 Task: Add Attachment from computer to Card Card0000000153 in Board Board0000000039 in Workspace WS0000000013 in Trello. Add Cover Purple to Card Card0000000153 in Board Board0000000039 in Workspace WS0000000013 in Trello. Add "Move Card To …" Button titled Button0000000153 to "top" of the list "To Do" to Card Card0000000153 in Board Board0000000039 in Workspace WS0000000013 in Trello. Add Description DS0000000153 to Card Card0000000153 in Board Board0000000039 in Workspace WS0000000013 in Trello. Add Comment CM0000000153 to Card Card0000000153 in Board Board0000000039 in Workspace WS0000000013 in Trello
Action: Mouse moved to (264, 209)
Screenshot: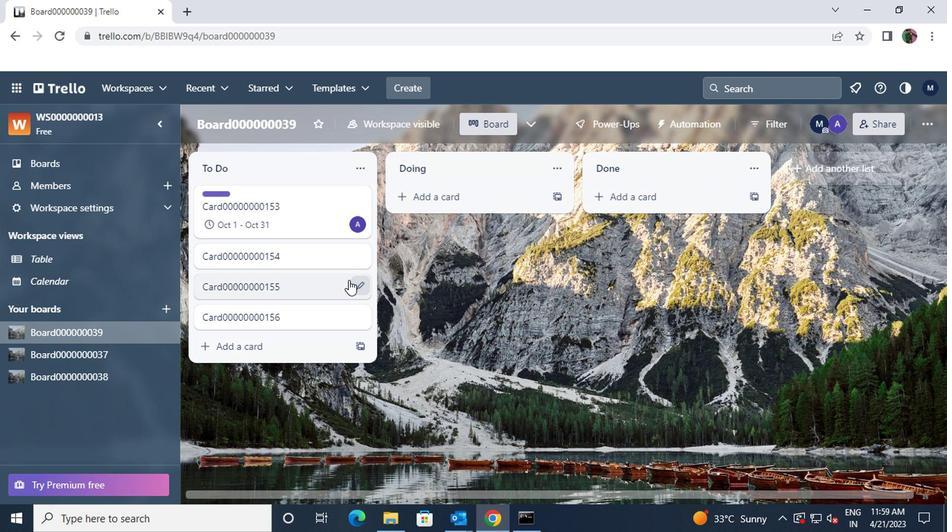 
Action: Mouse pressed left at (264, 209)
Screenshot: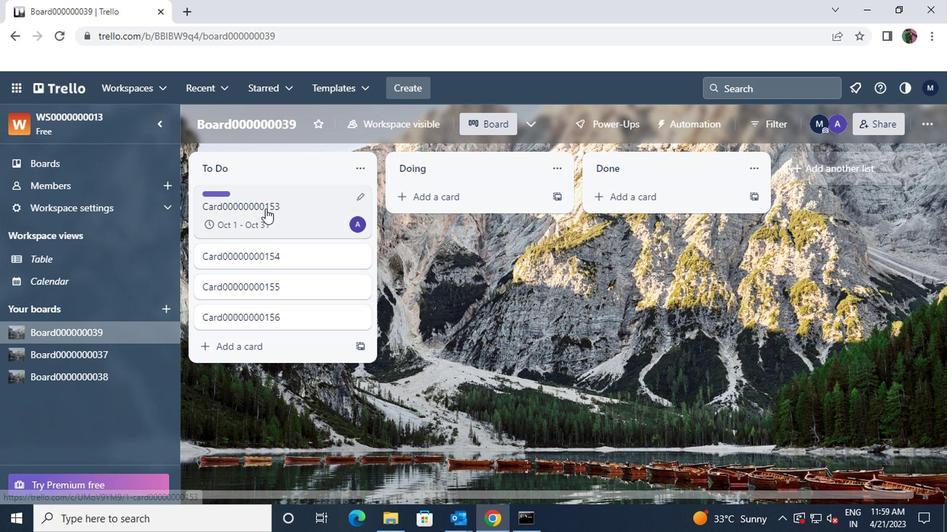 
Action: Mouse moved to (631, 308)
Screenshot: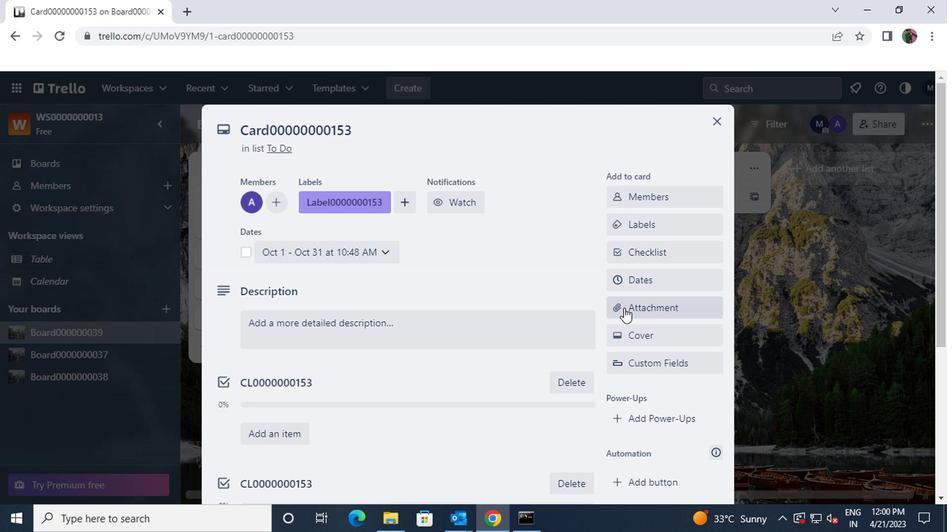 
Action: Mouse pressed left at (631, 308)
Screenshot: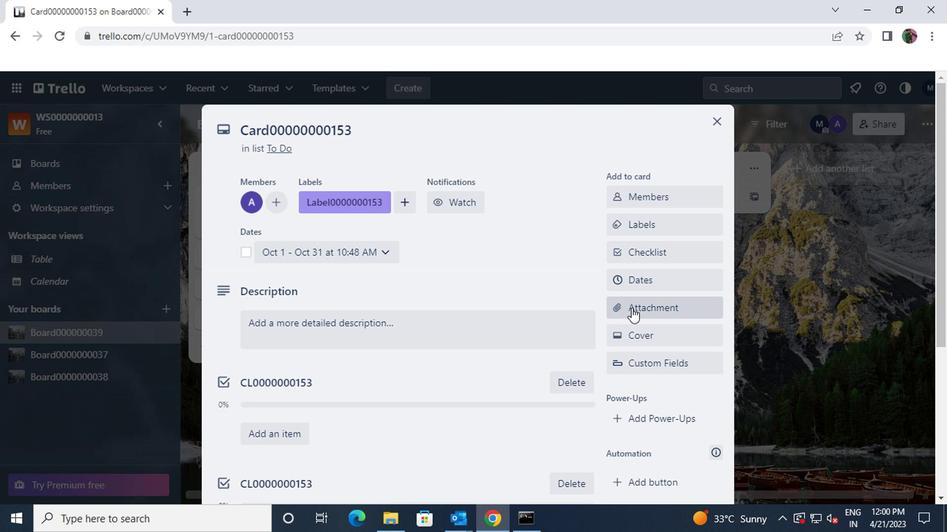 
Action: Mouse moved to (648, 148)
Screenshot: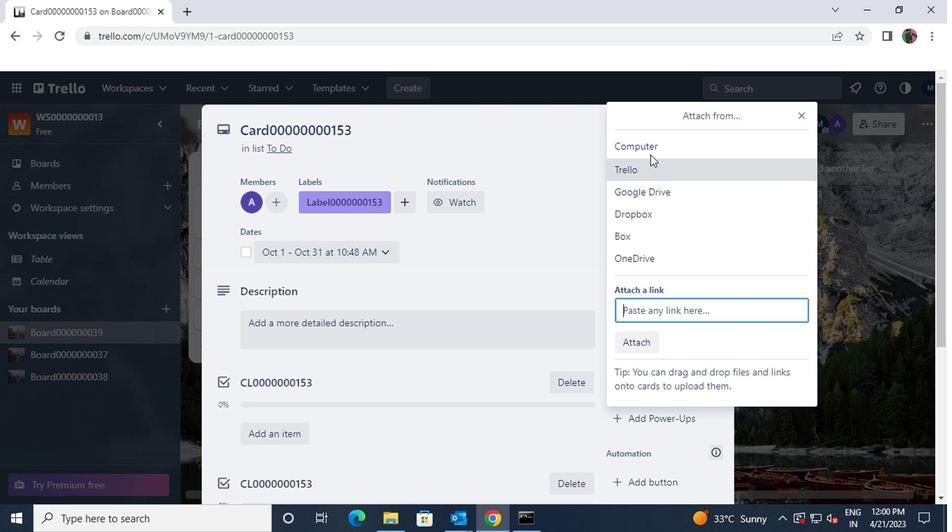 
Action: Mouse pressed left at (648, 148)
Screenshot: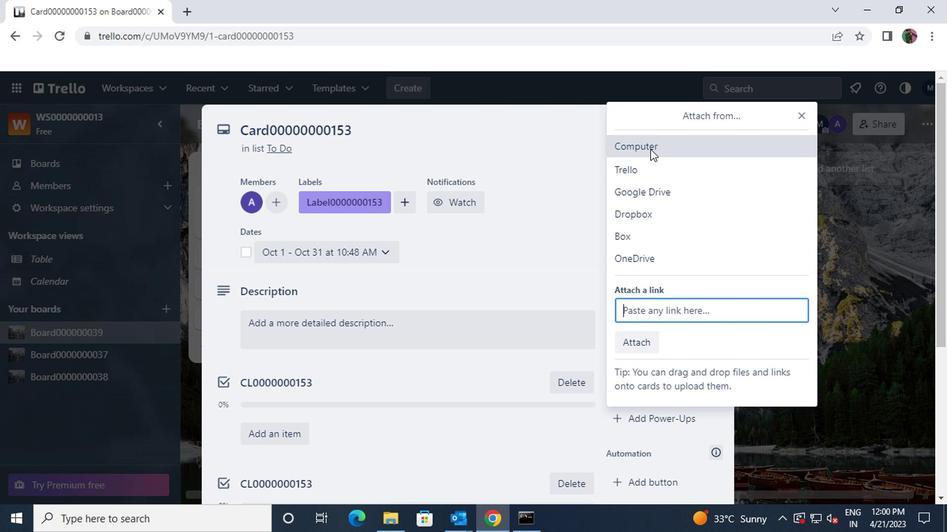 
Action: Mouse moved to (372, 107)
Screenshot: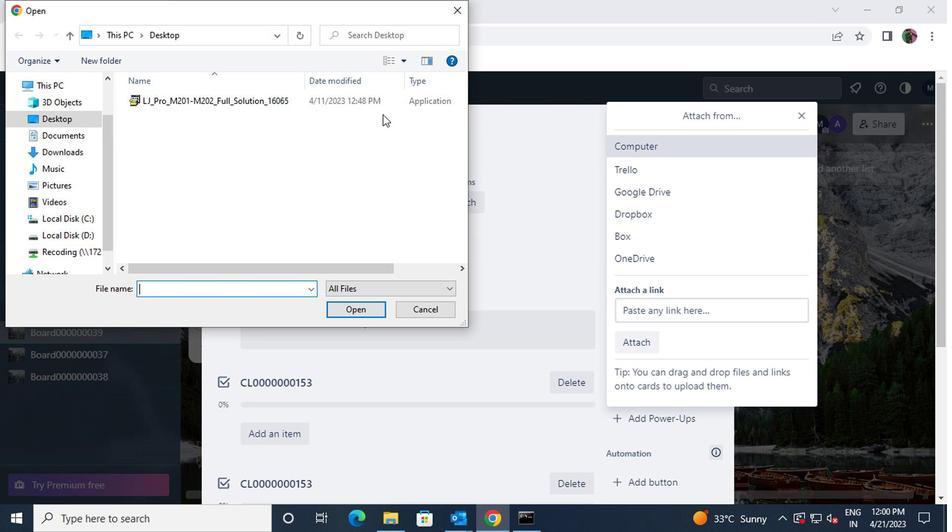 
Action: Mouse pressed left at (372, 107)
Screenshot: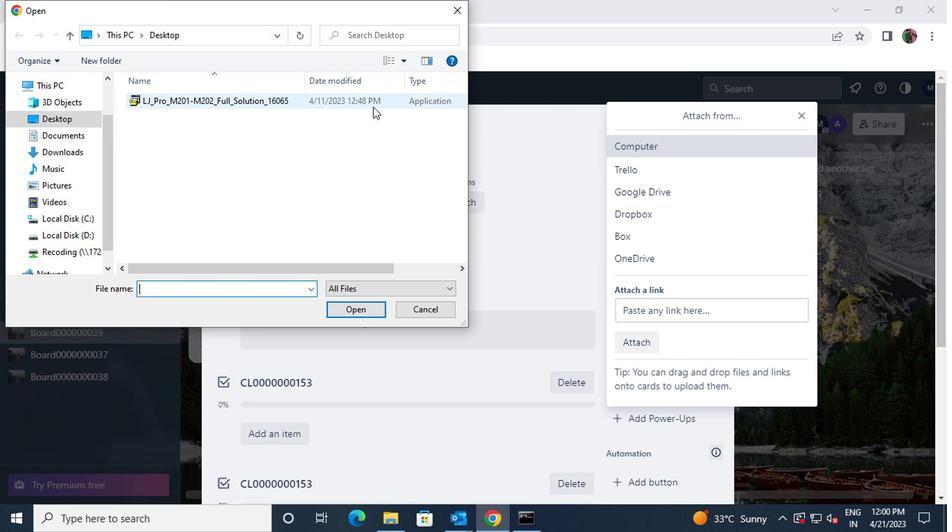 
Action: Mouse moved to (362, 313)
Screenshot: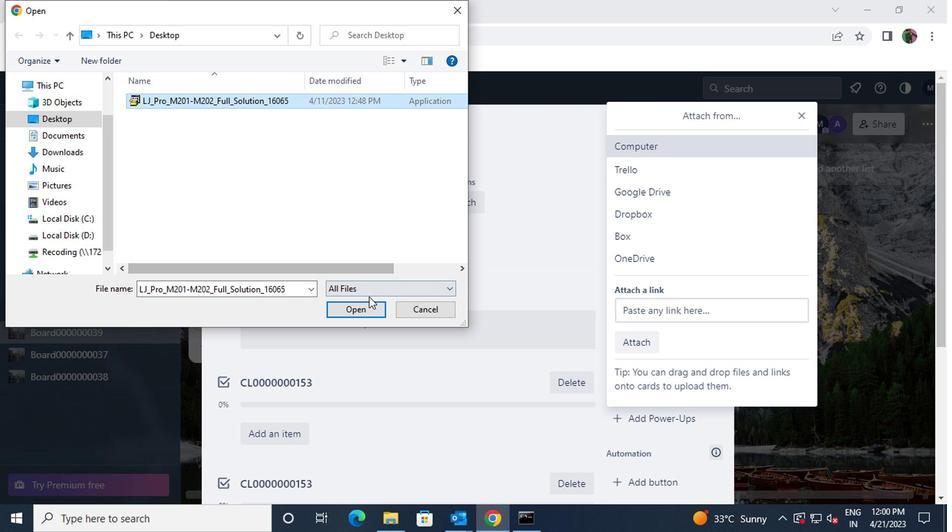 
Action: Mouse pressed left at (362, 313)
Screenshot: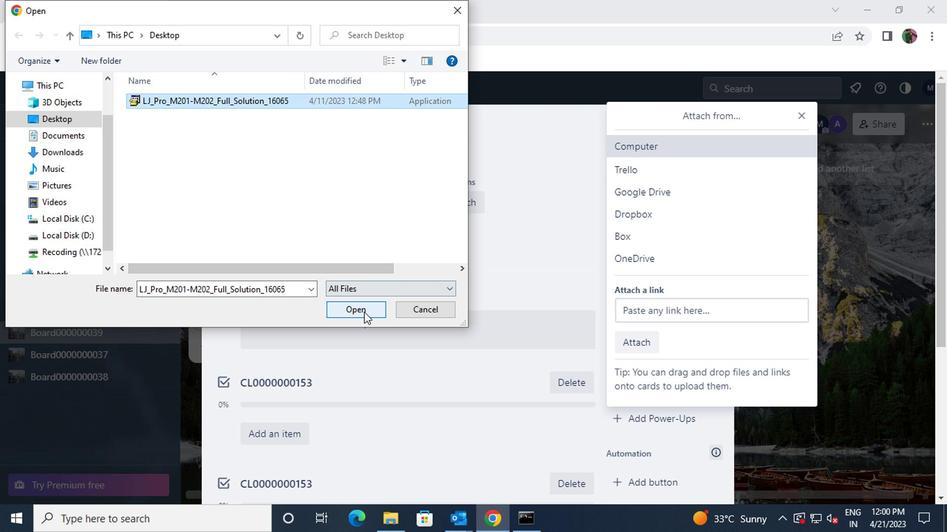 
Action: Mouse moved to (801, 113)
Screenshot: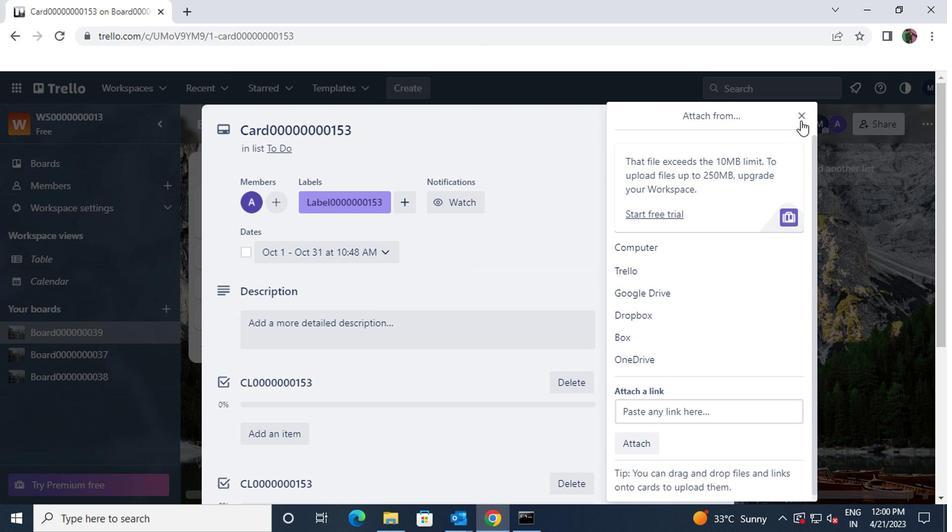 
Action: Mouse pressed left at (801, 113)
Screenshot: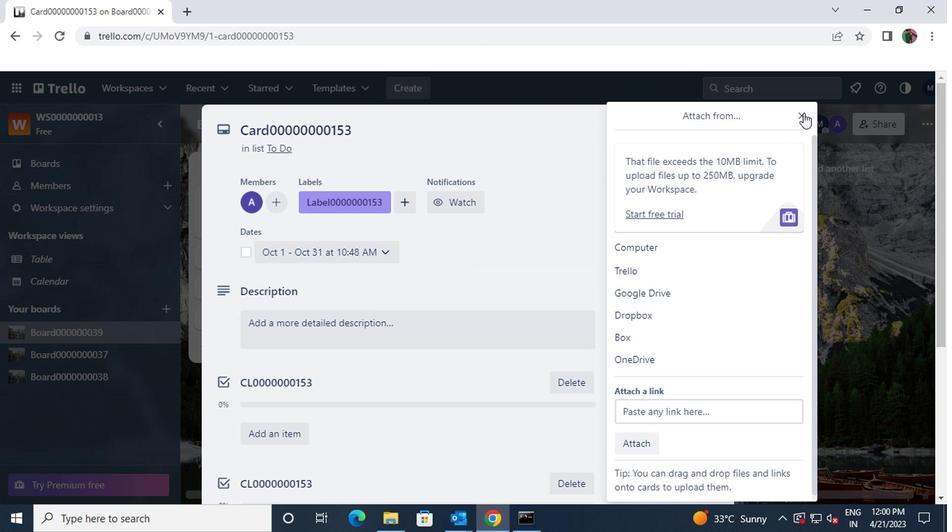 
Action: Mouse moved to (673, 336)
Screenshot: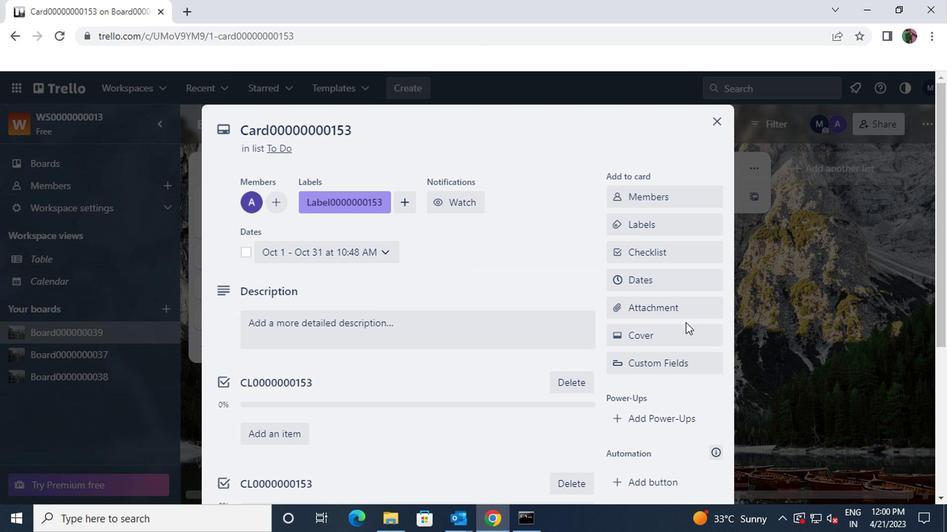 
Action: Mouse pressed left at (673, 336)
Screenshot: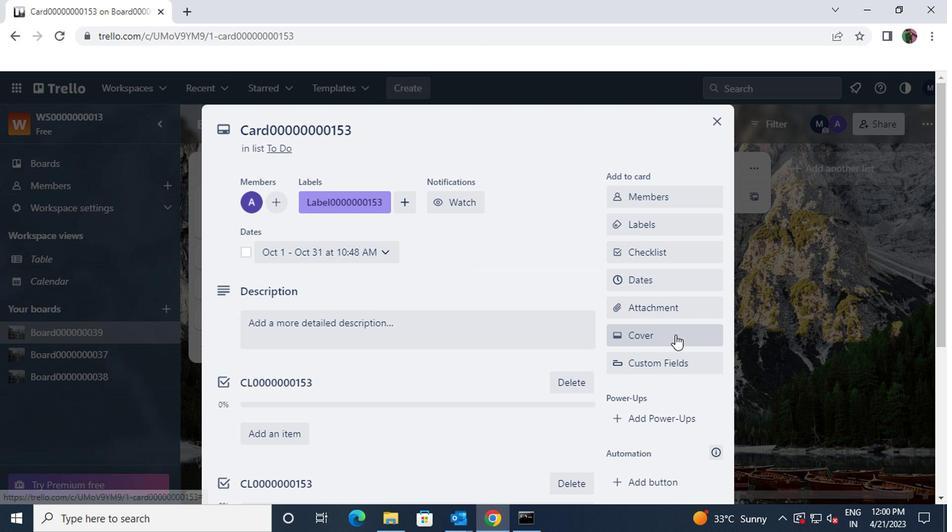 
Action: Mouse moved to (796, 244)
Screenshot: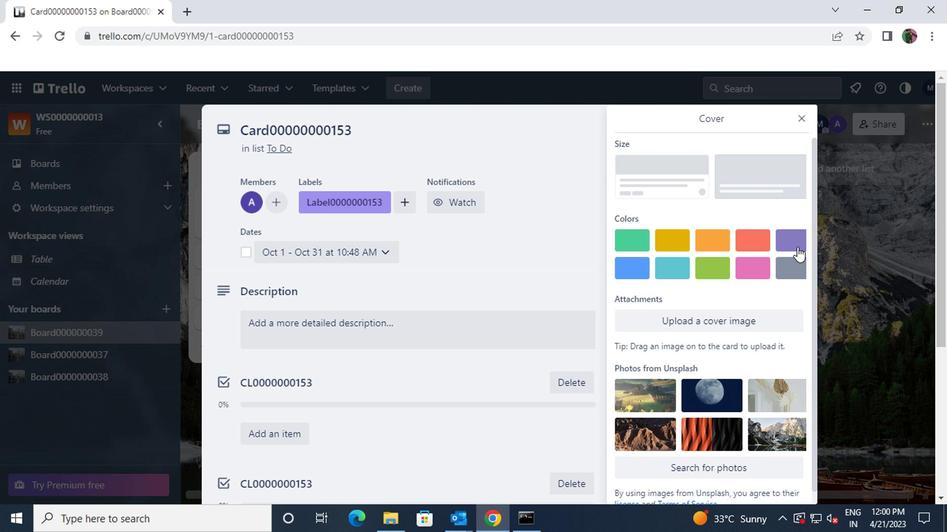 
Action: Mouse pressed left at (796, 244)
Screenshot: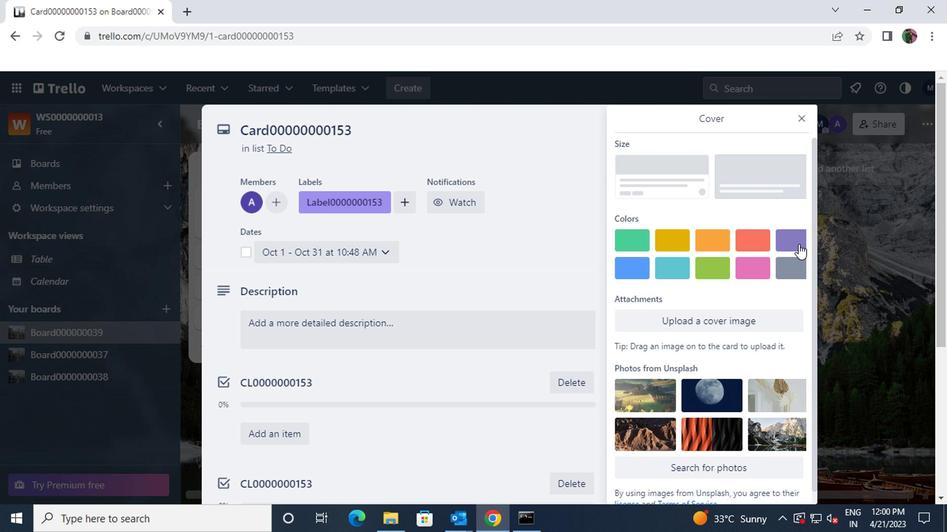 
Action: Mouse moved to (794, 119)
Screenshot: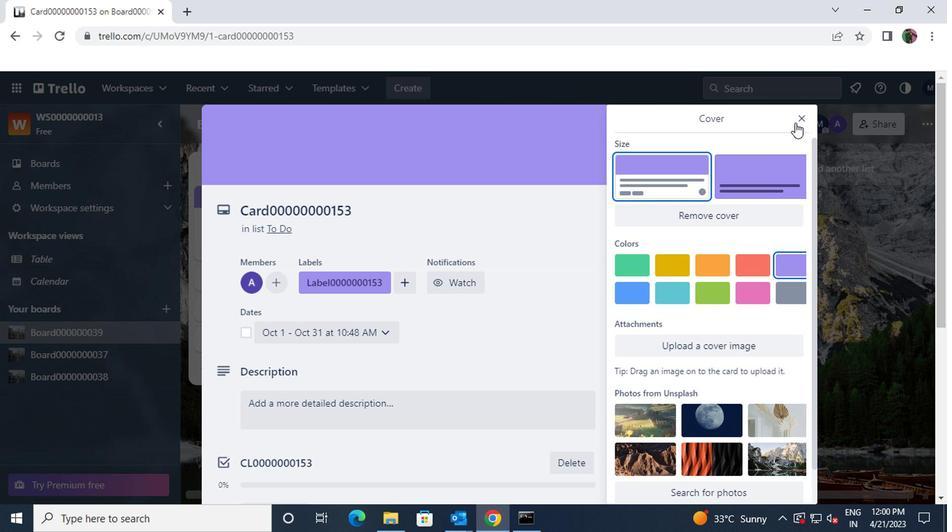 
Action: Mouse pressed left at (794, 119)
Screenshot: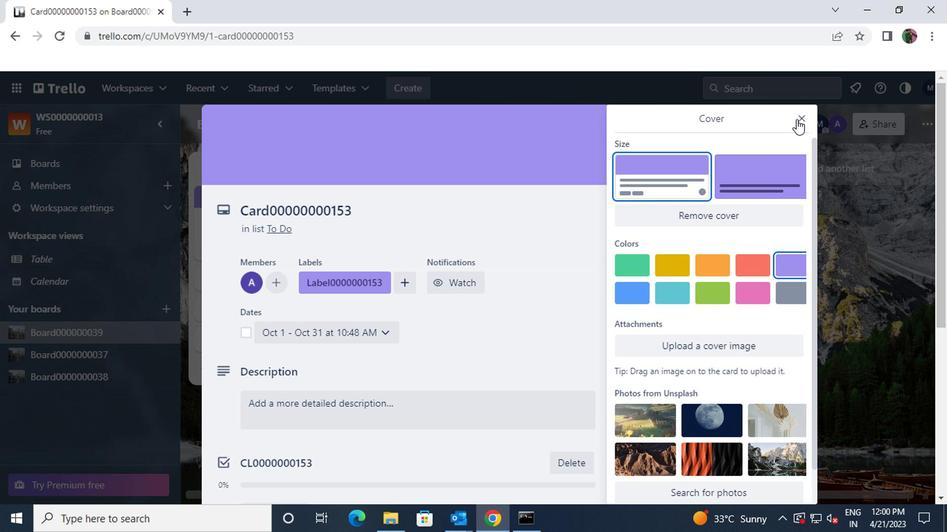 
Action: Mouse moved to (705, 235)
Screenshot: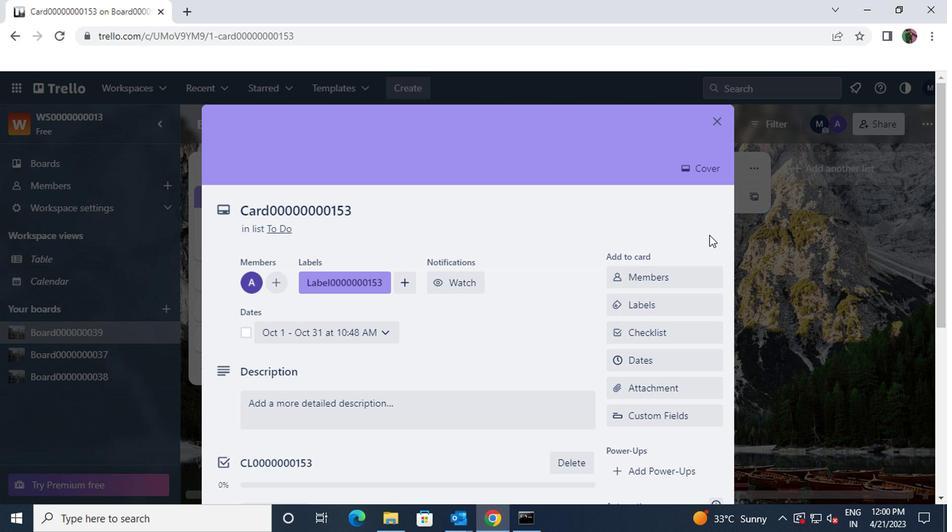 
Action: Mouse scrolled (705, 235) with delta (0, 0)
Screenshot: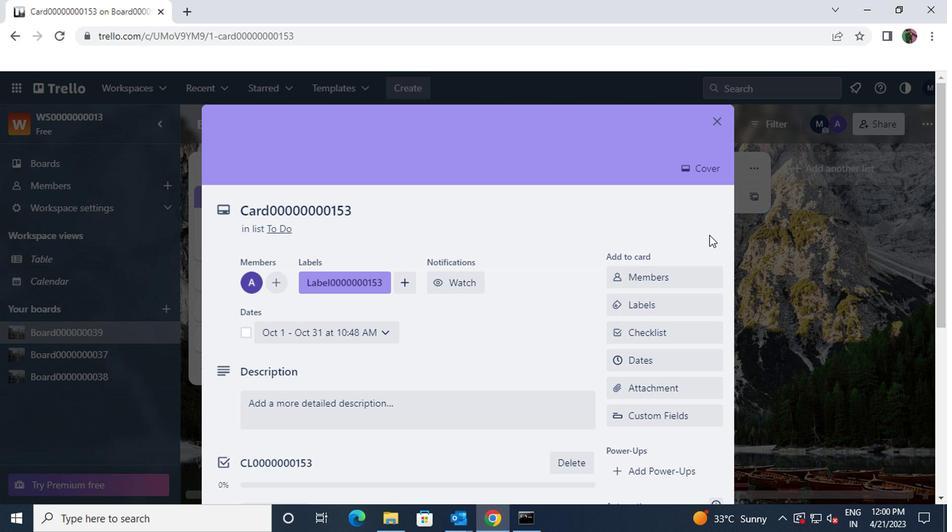 
Action: Mouse scrolled (705, 235) with delta (0, 0)
Screenshot: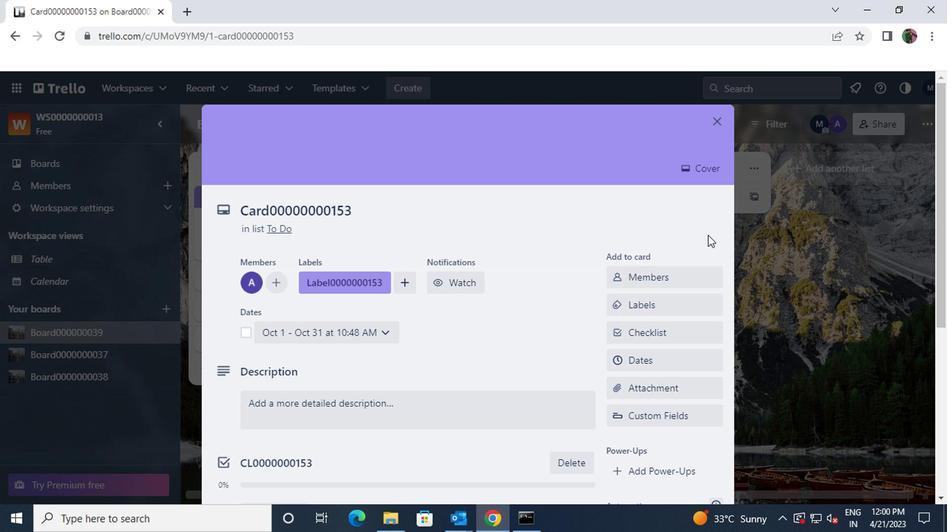 
Action: Mouse moved to (705, 235)
Screenshot: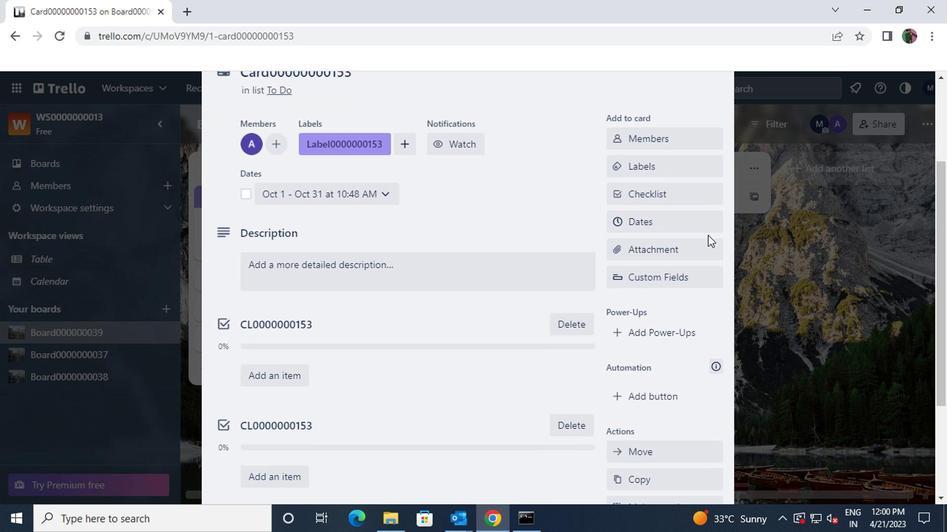 
Action: Mouse scrolled (705, 235) with delta (0, 0)
Screenshot: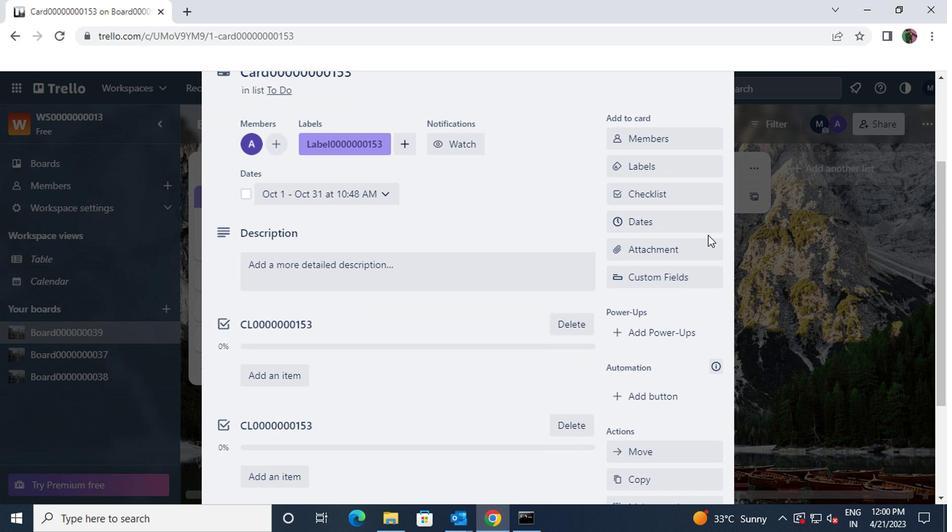 
Action: Mouse moved to (638, 325)
Screenshot: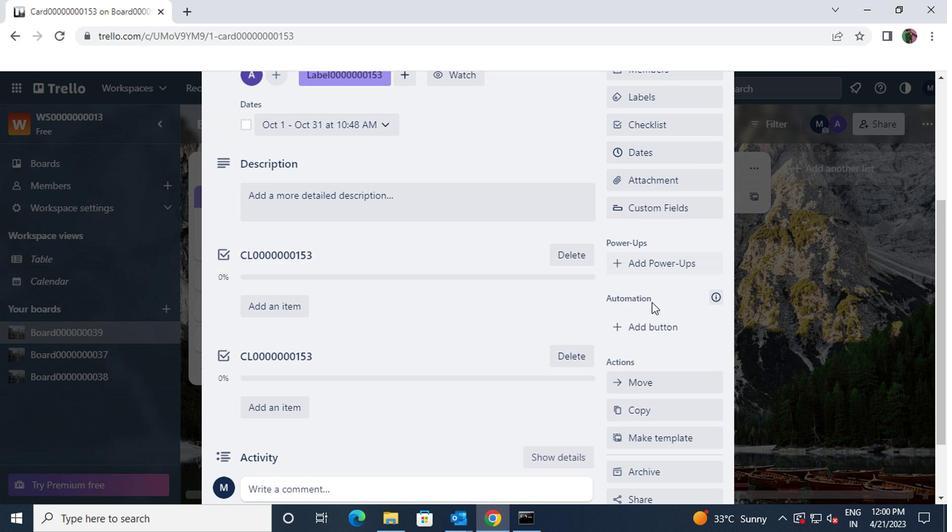 
Action: Mouse pressed left at (638, 325)
Screenshot: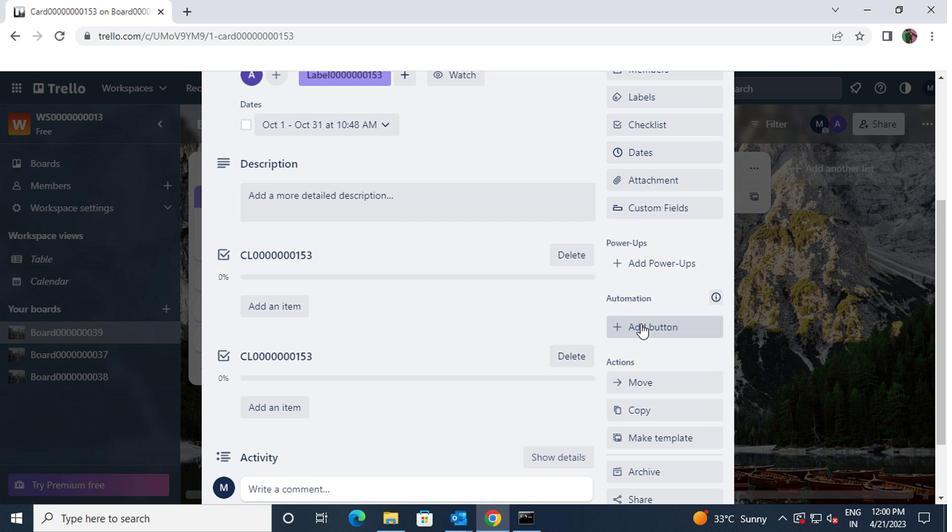 
Action: Mouse moved to (657, 181)
Screenshot: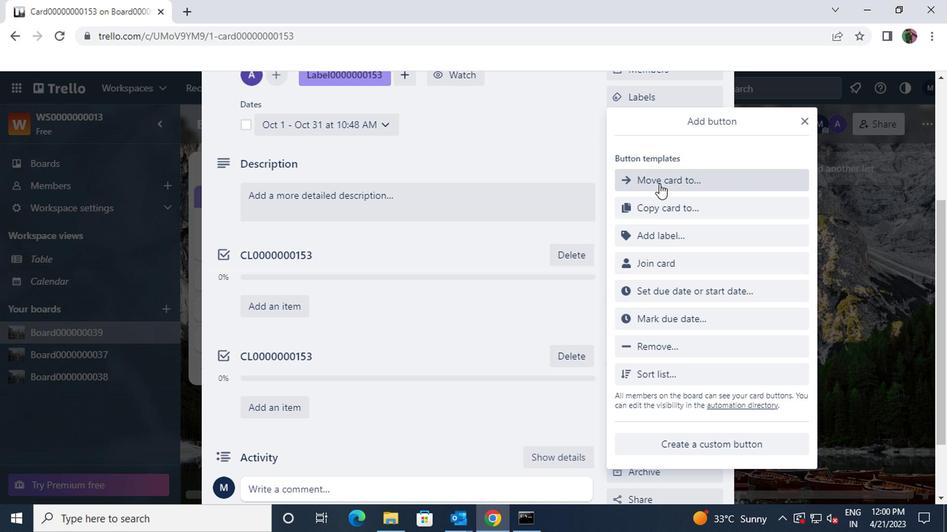 
Action: Mouse pressed left at (657, 181)
Screenshot: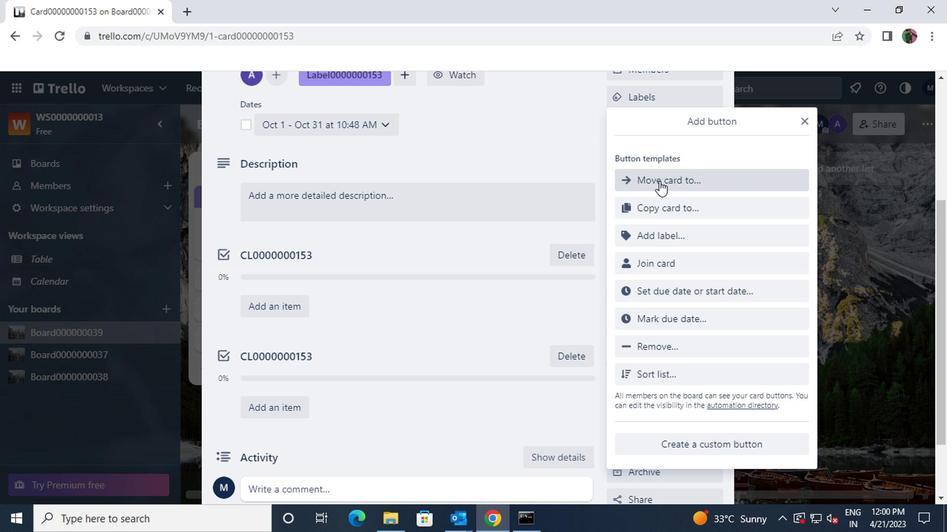 
Action: Key pressed <Key.shift>BUTTON0000000153
Screenshot: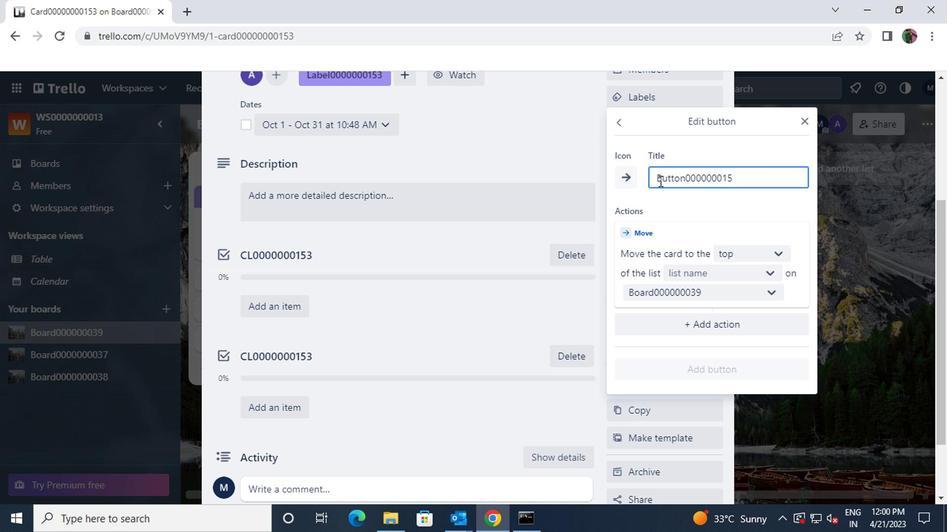 
Action: Mouse moved to (775, 255)
Screenshot: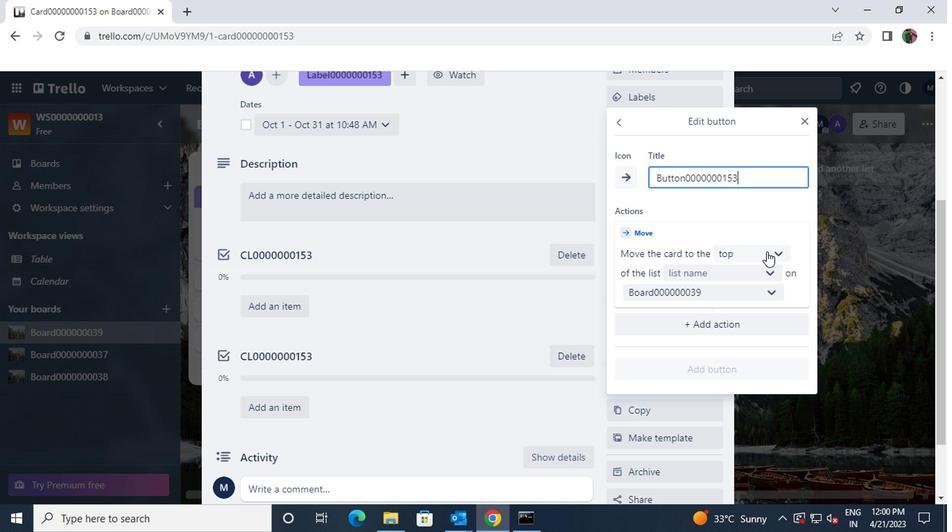 
Action: Mouse pressed left at (775, 255)
Screenshot: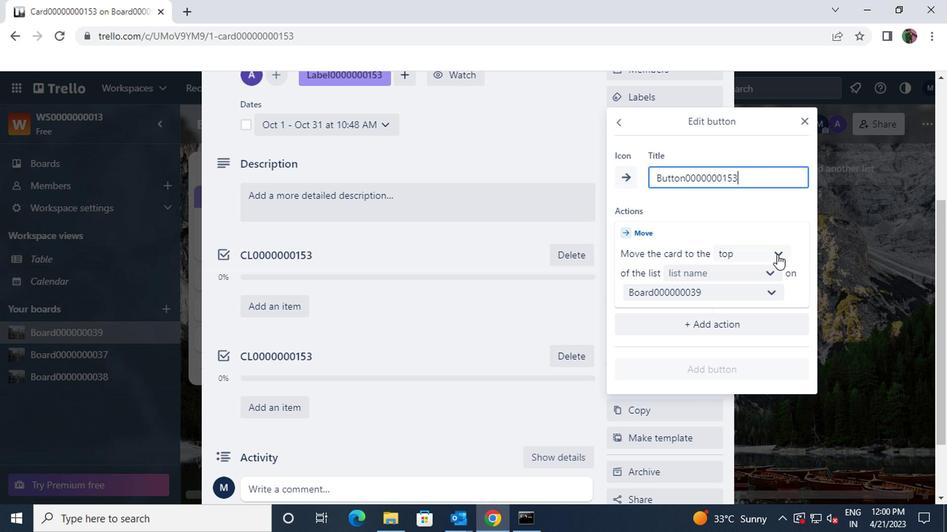 
Action: Mouse moved to (744, 283)
Screenshot: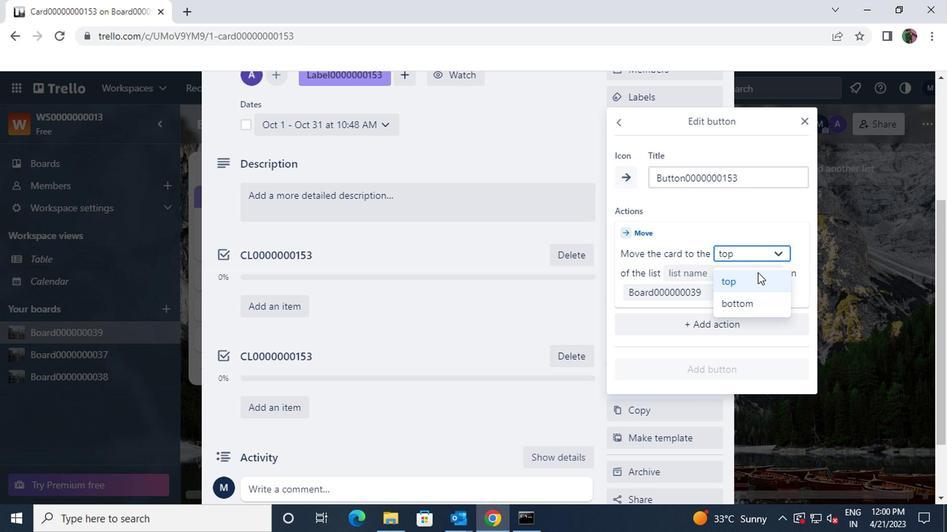 
Action: Mouse pressed left at (744, 283)
Screenshot: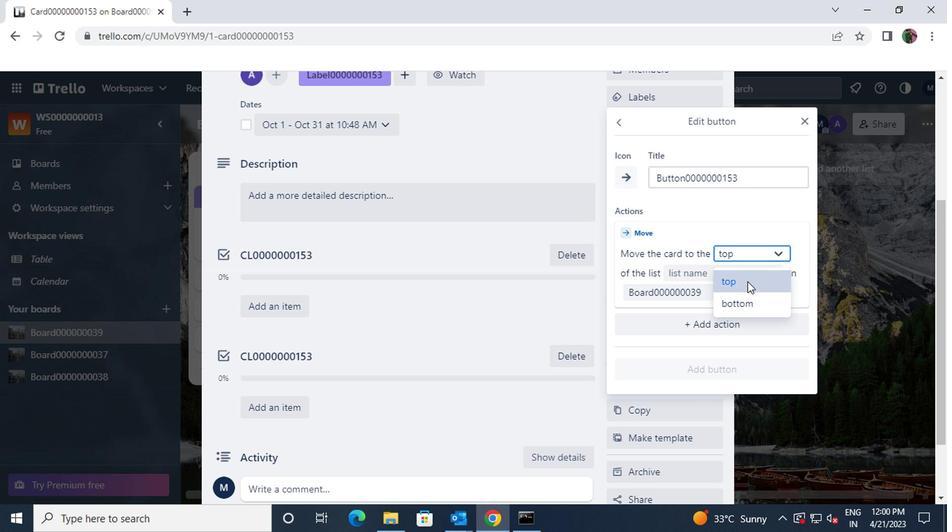 
Action: Mouse moved to (764, 274)
Screenshot: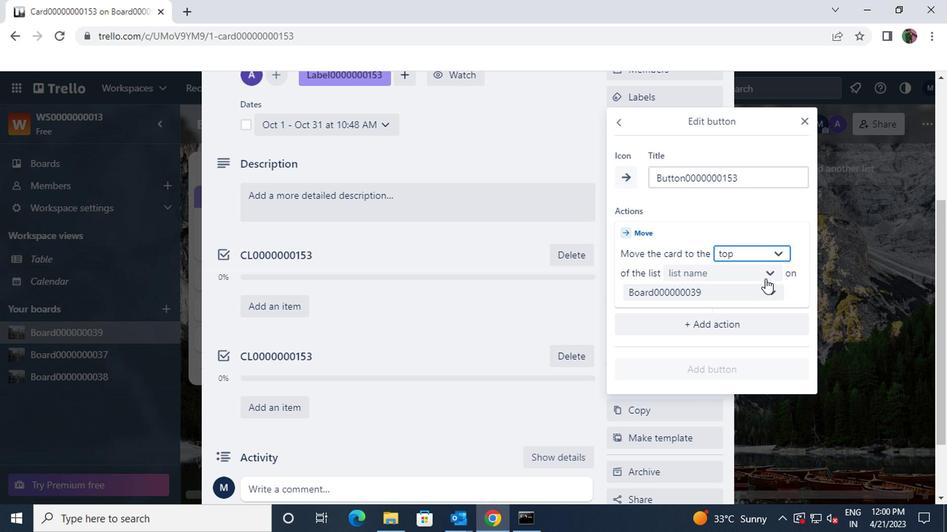 
Action: Mouse pressed left at (764, 274)
Screenshot: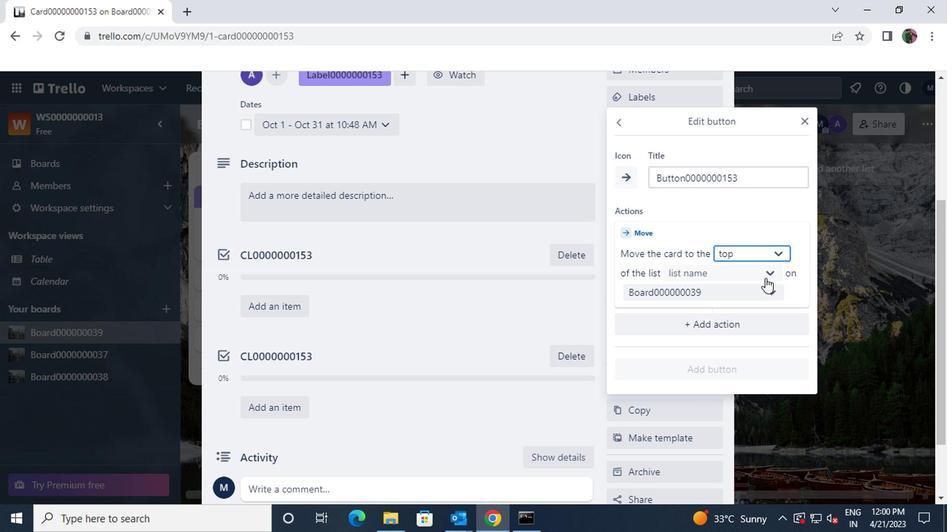 
Action: Mouse moved to (739, 293)
Screenshot: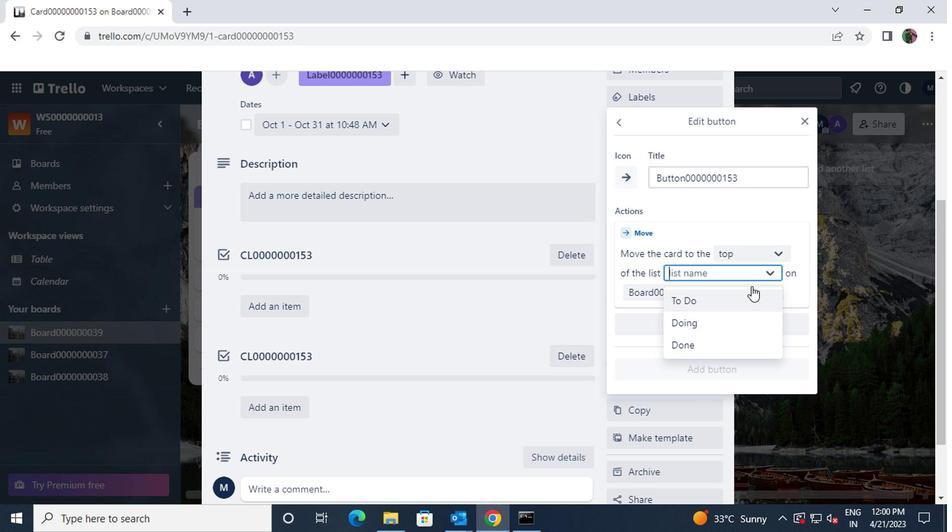 
Action: Mouse pressed left at (739, 293)
Screenshot: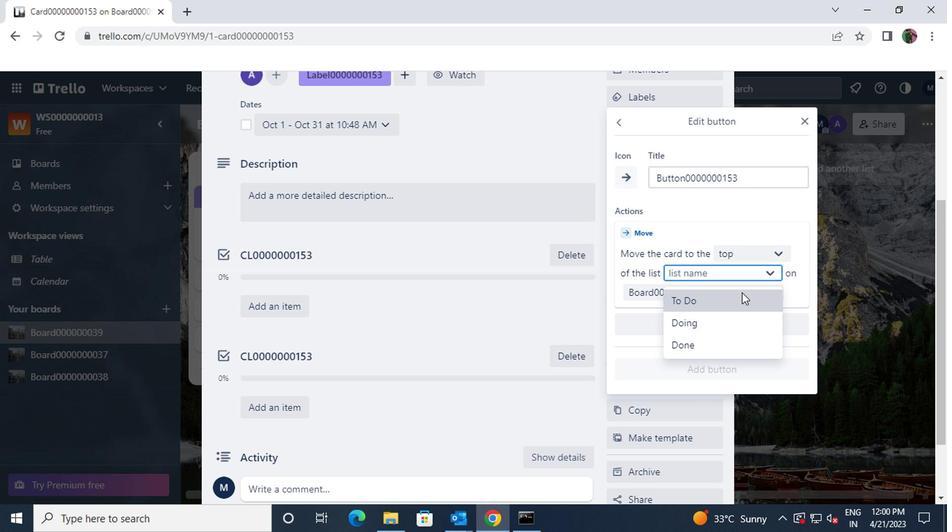 
Action: Mouse moved to (727, 368)
Screenshot: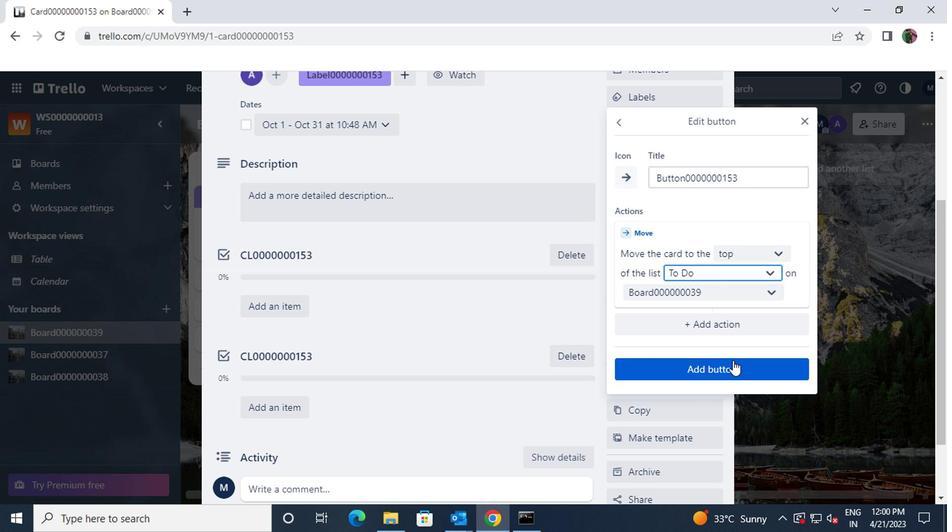 
Action: Mouse pressed left at (727, 368)
Screenshot: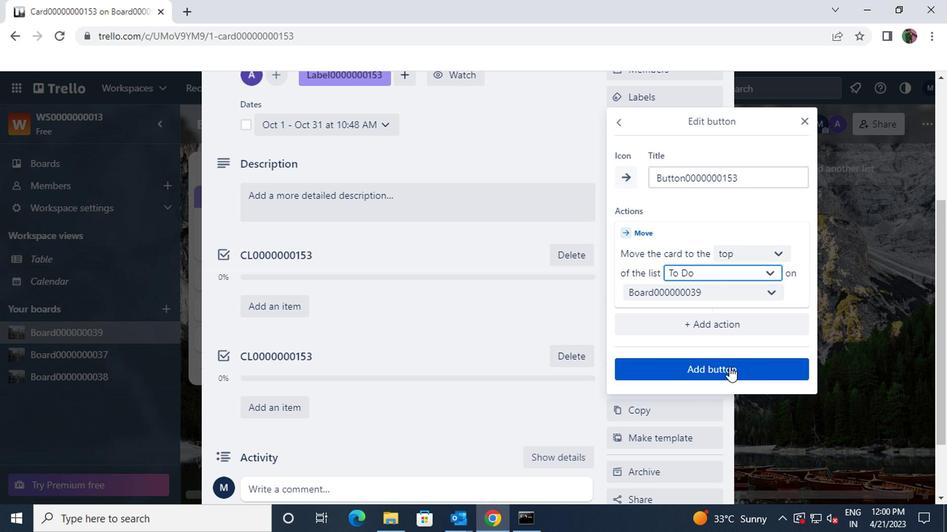 
Action: Mouse moved to (487, 203)
Screenshot: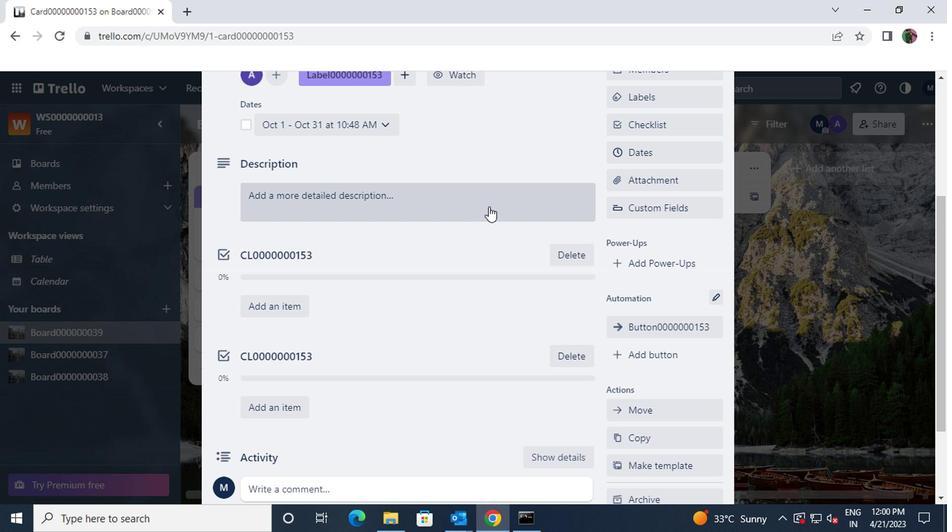 
Action: Mouse pressed left at (487, 203)
Screenshot: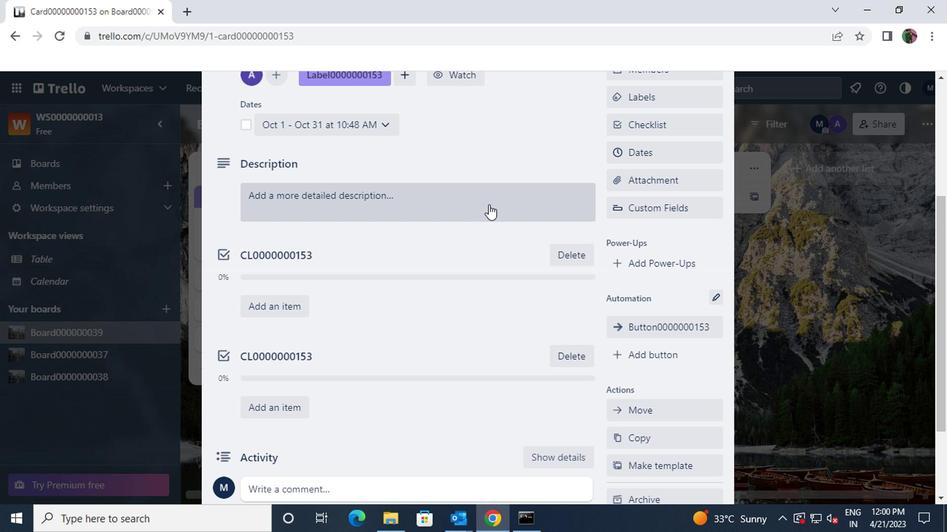 
Action: Key pressed <Key.shift><Key.shift>DS0000000153
Screenshot: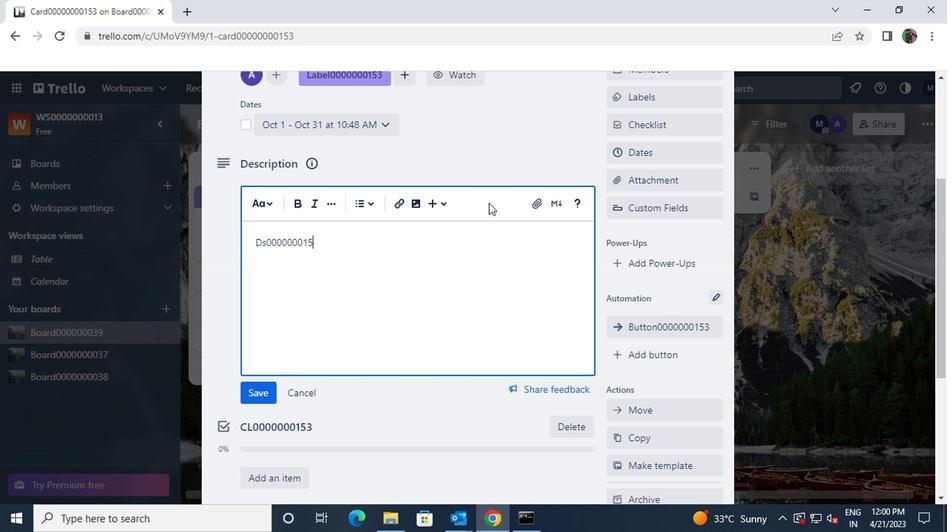 
Action: Mouse moved to (263, 387)
Screenshot: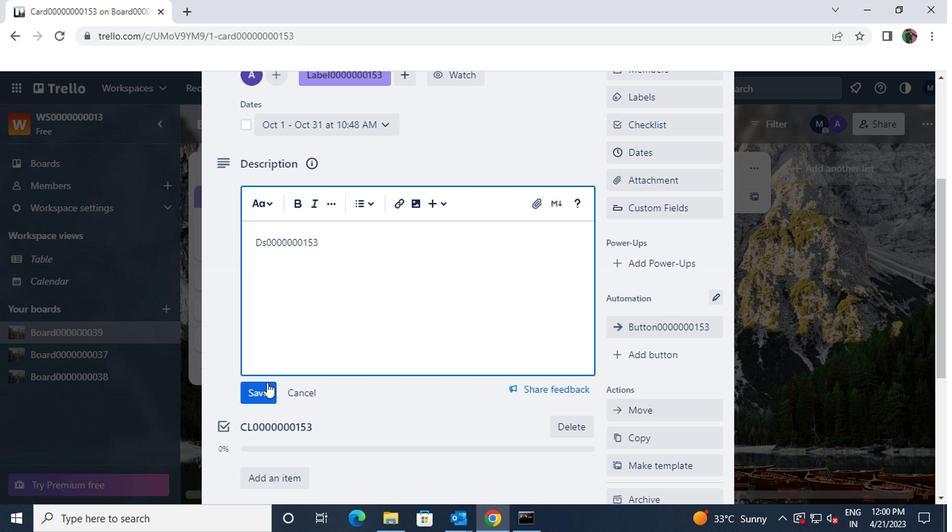 
Action: Mouse pressed left at (263, 387)
Screenshot: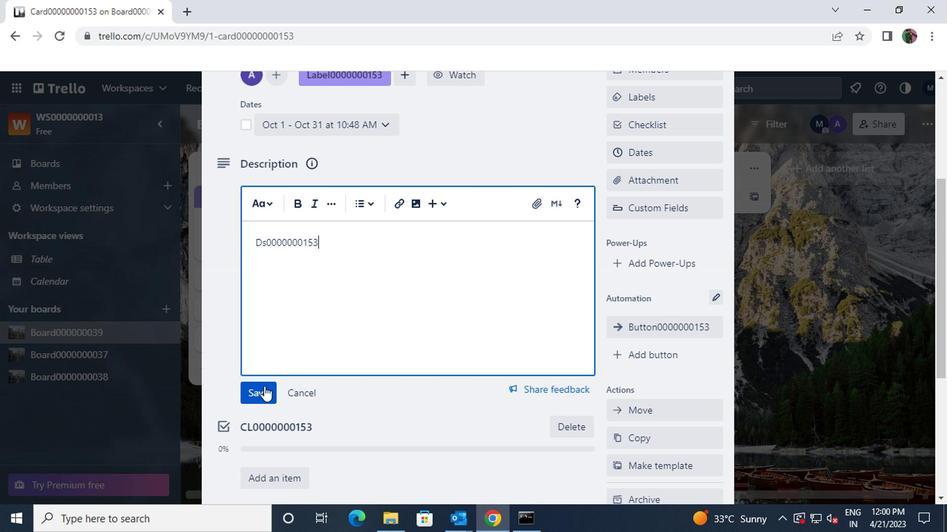 
Action: Mouse scrolled (263, 386) with delta (0, 0)
Screenshot: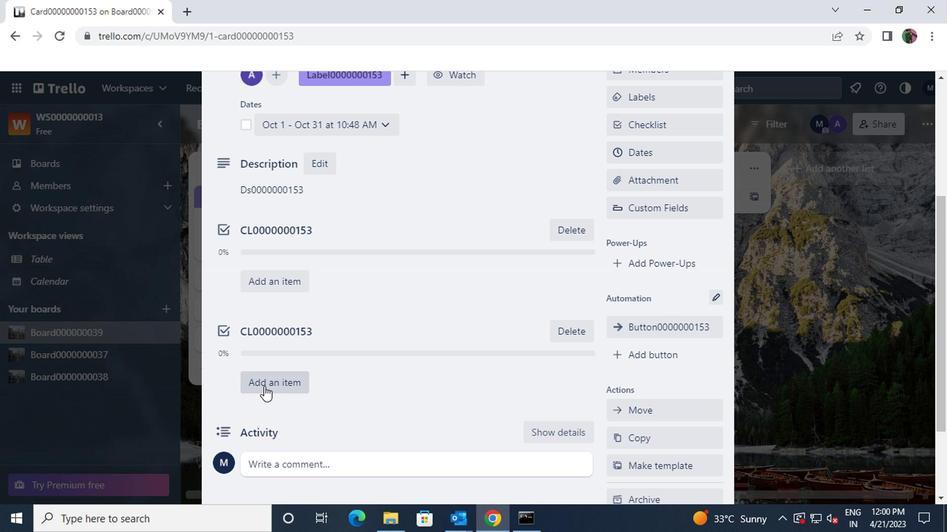 
Action: Mouse scrolled (263, 386) with delta (0, 0)
Screenshot: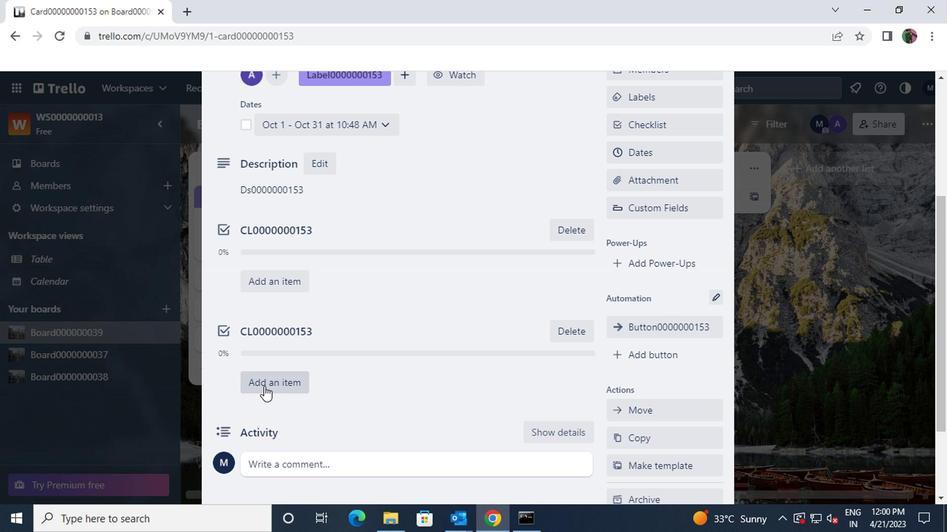 
Action: Mouse moved to (257, 354)
Screenshot: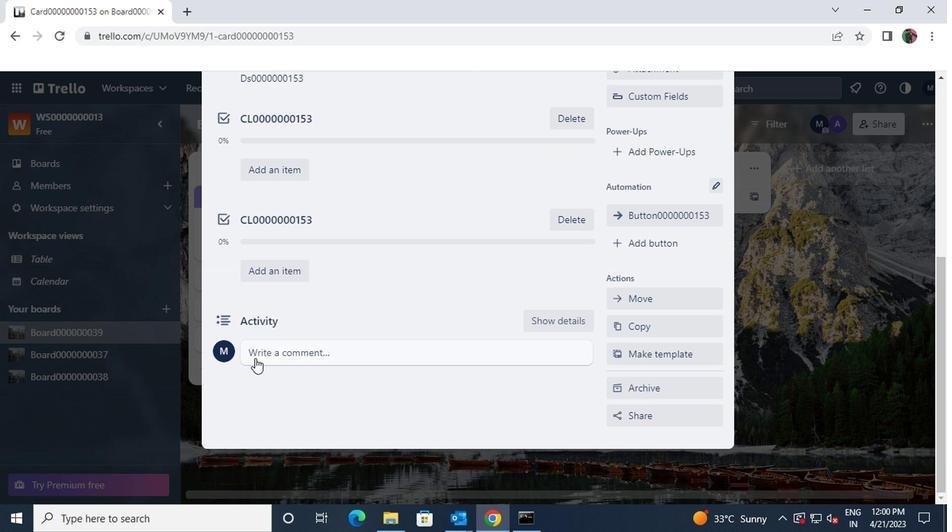 
Action: Mouse pressed left at (257, 354)
Screenshot: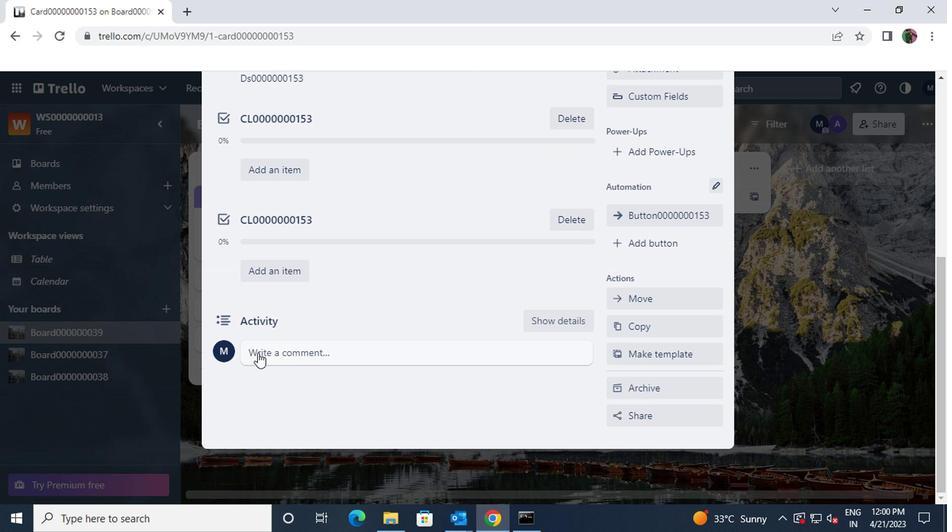 
Action: Key pressed <Key.shift>CM0000000153
Screenshot: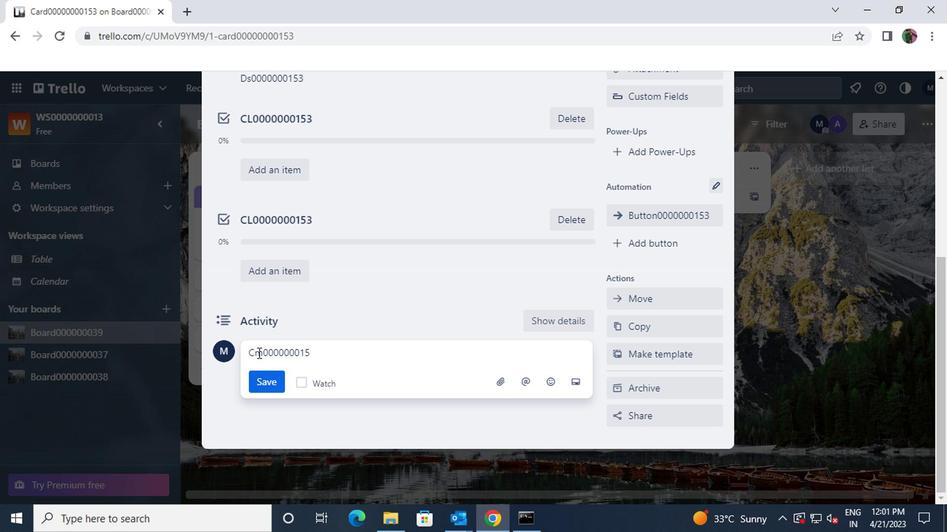 
Action: Mouse moved to (261, 379)
Screenshot: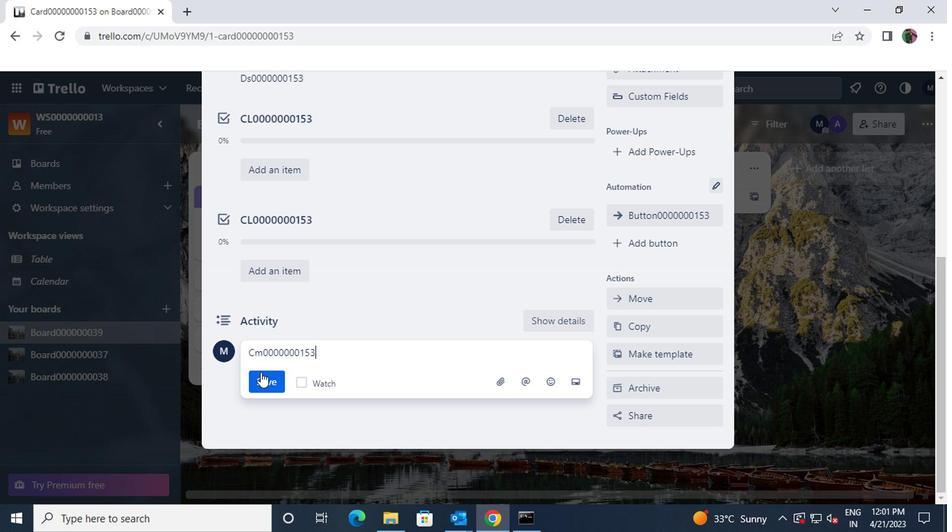 
Action: Mouse pressed left at (261, 379)
Screenshot: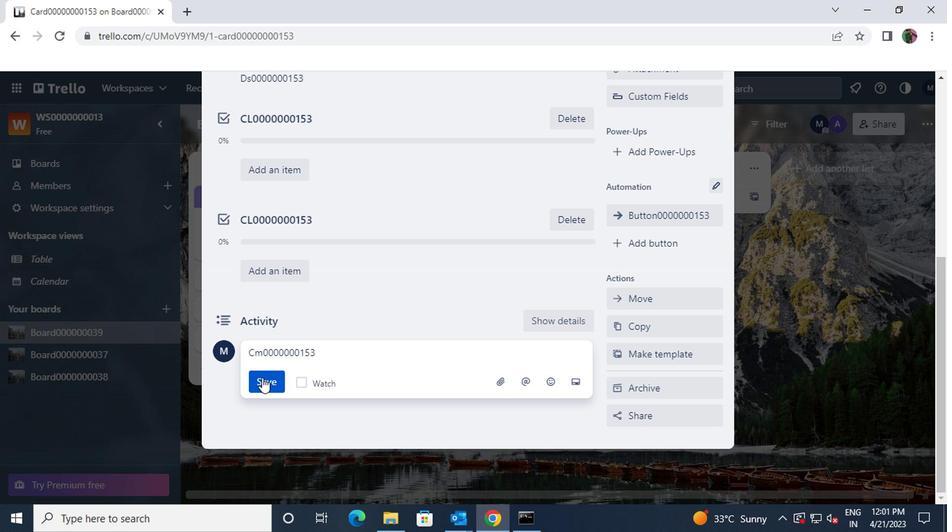 
Action: Mouse moved to (262, 380)
Screenshot: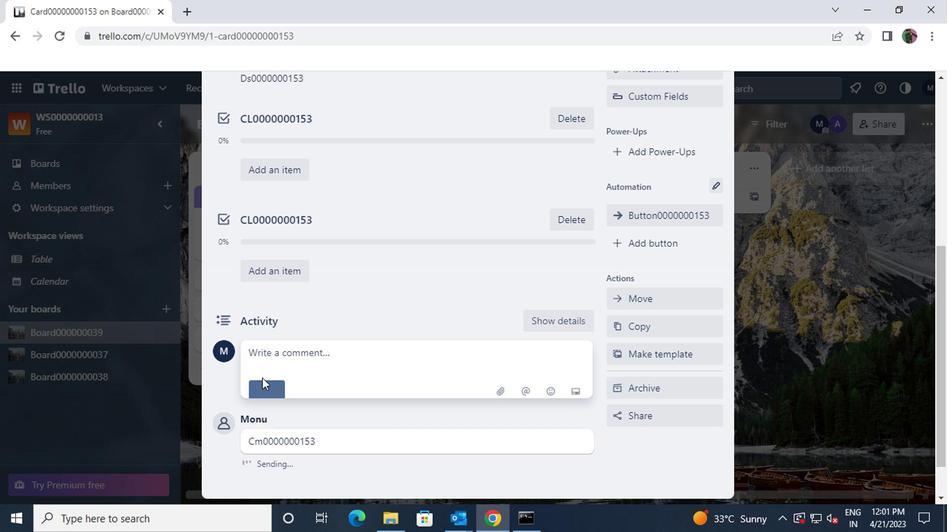 
